 Task: Change the maximum allowed events per day for this type of event to 3.
Action: Mouse moved to (413, 245)
Screenshot: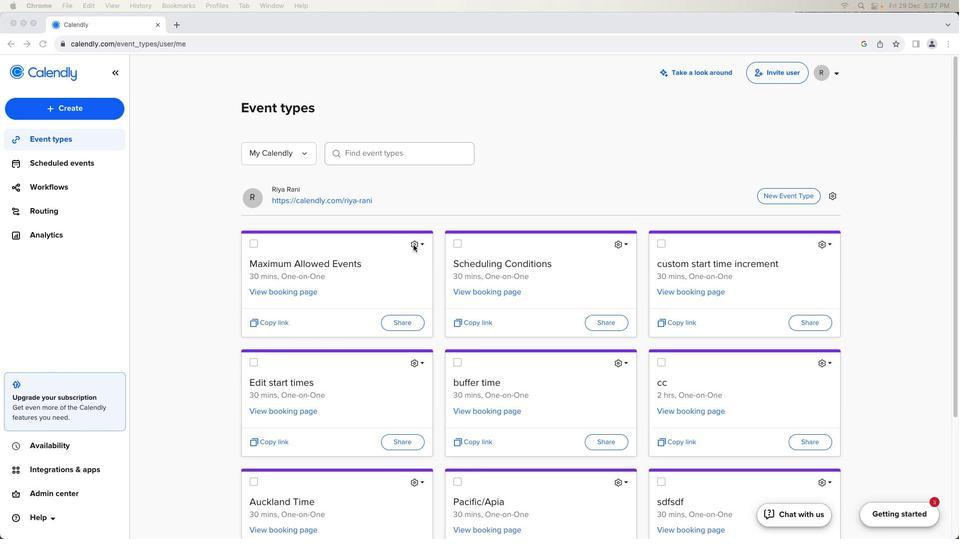 
Action: Mouse pressed left at (413, 245)
Screenshot: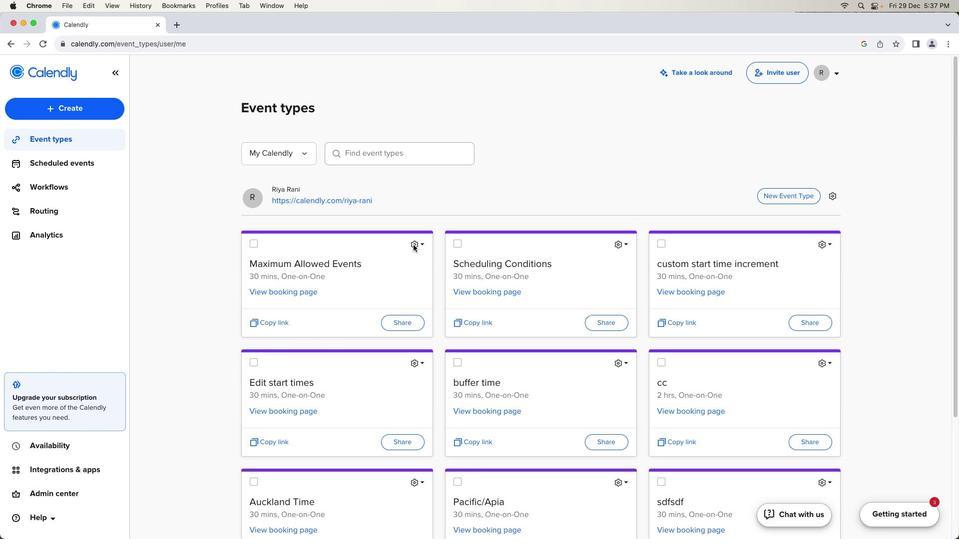 
Action: Mouse moved to (413, 245)
Screenshot: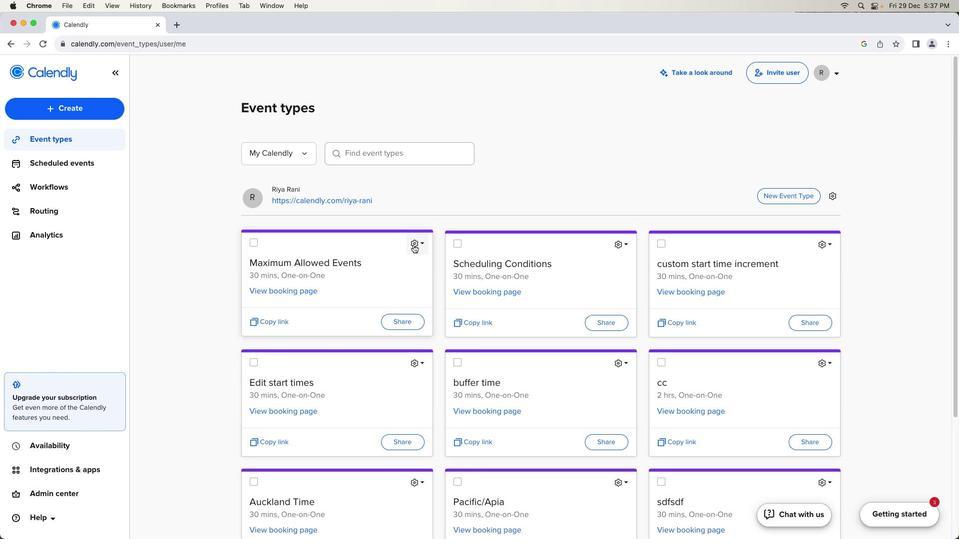 
Action: Mouse pressed left at (413, 245)
Screenshot: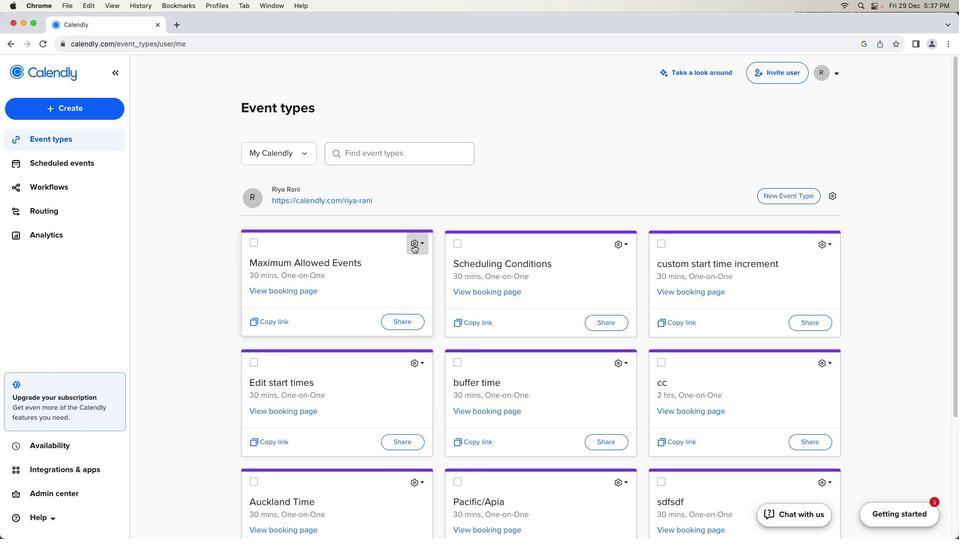 
Action: Mouse moved to (391, 267)
Screenshot: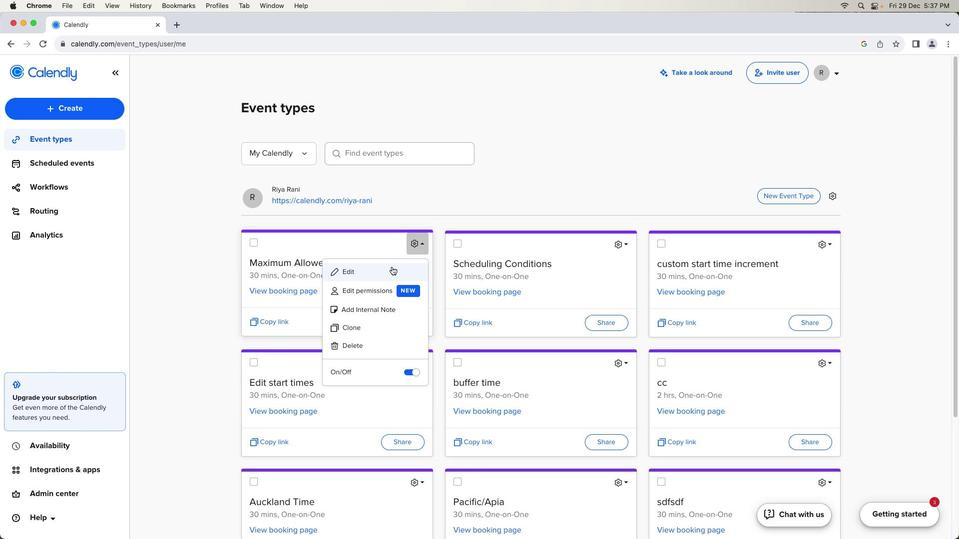 
Action: Mouse pressed left at (391, 267)
Screenshot: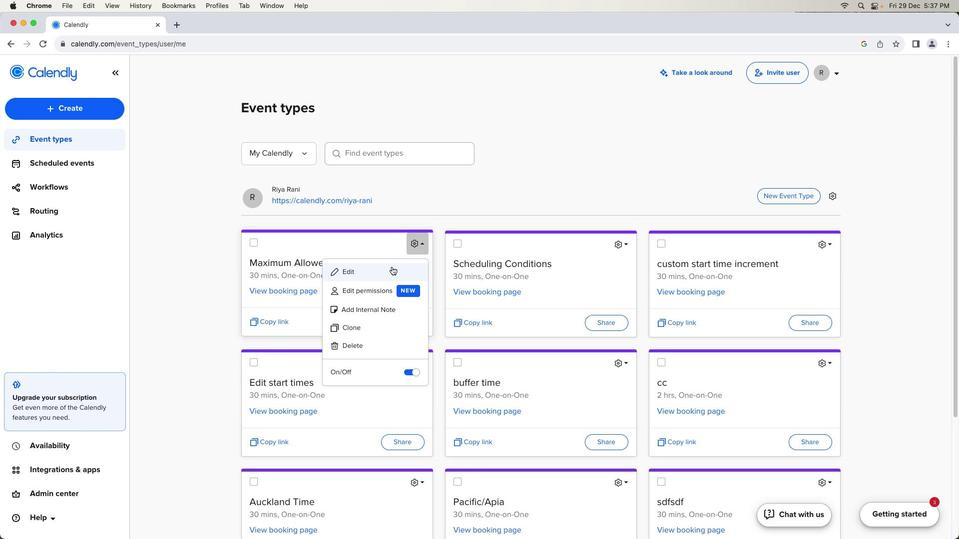 
Action: Mouse moved to (176, 311)
Screenshot: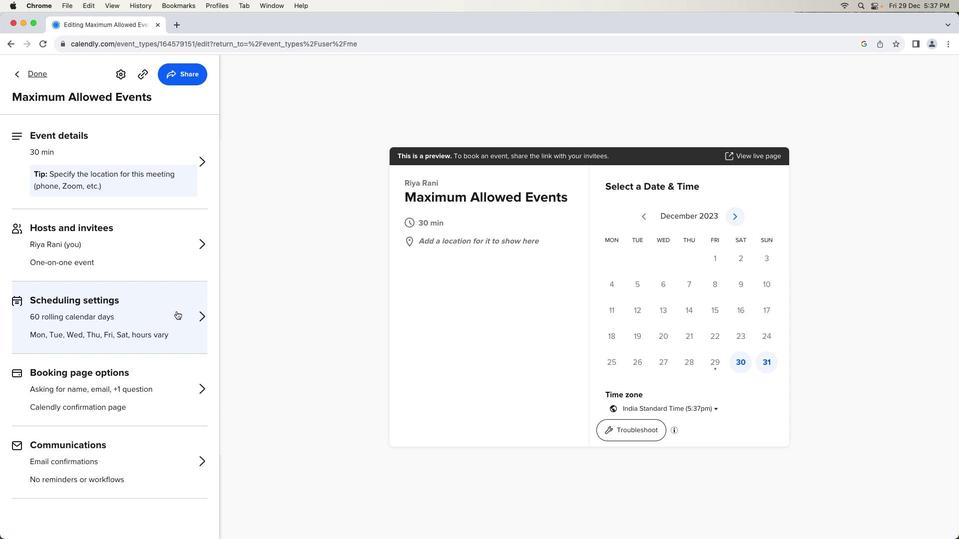 
Action: Mouse pressed left at (176, 311)
Screenshot: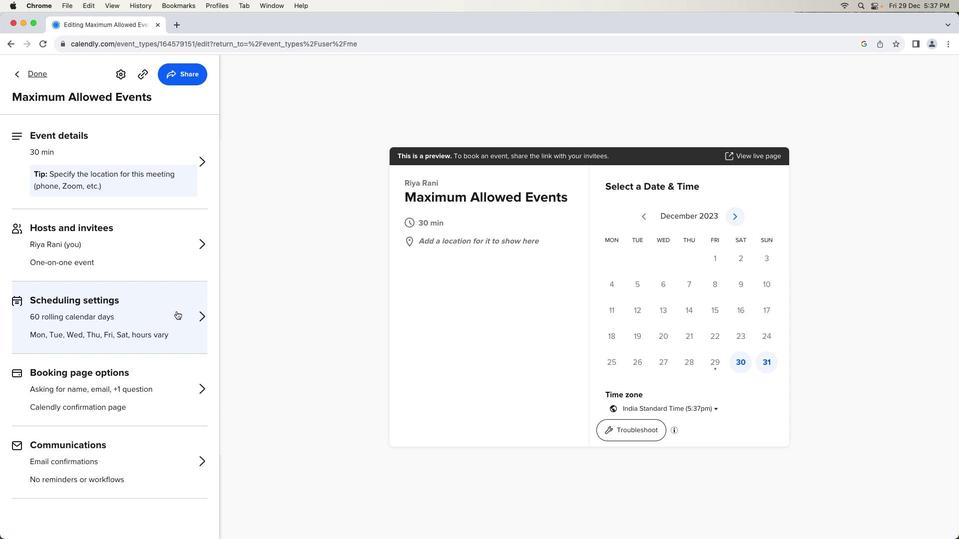 
Action: Mouse moved to (121, 356)
Screenshot: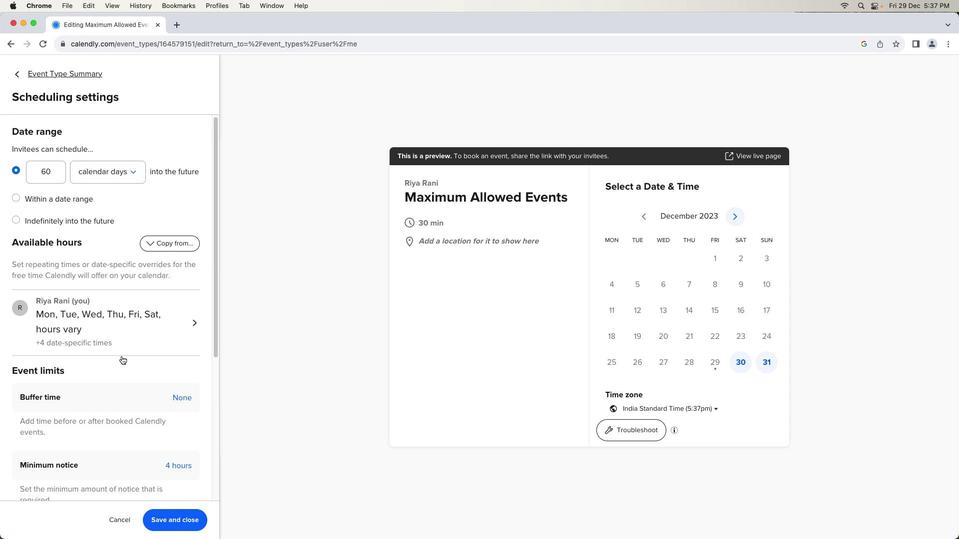 
Action: Mouse scrolled (121, 356) with delta (0, 0)
Screenshot: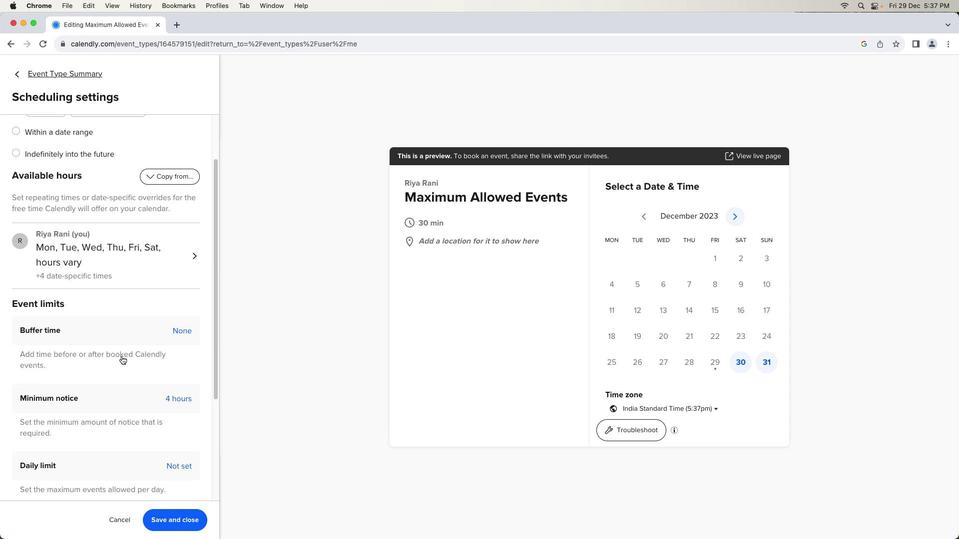
Action: Mouse scrolled (121, 356) with delta (0, 0)
Screenshot: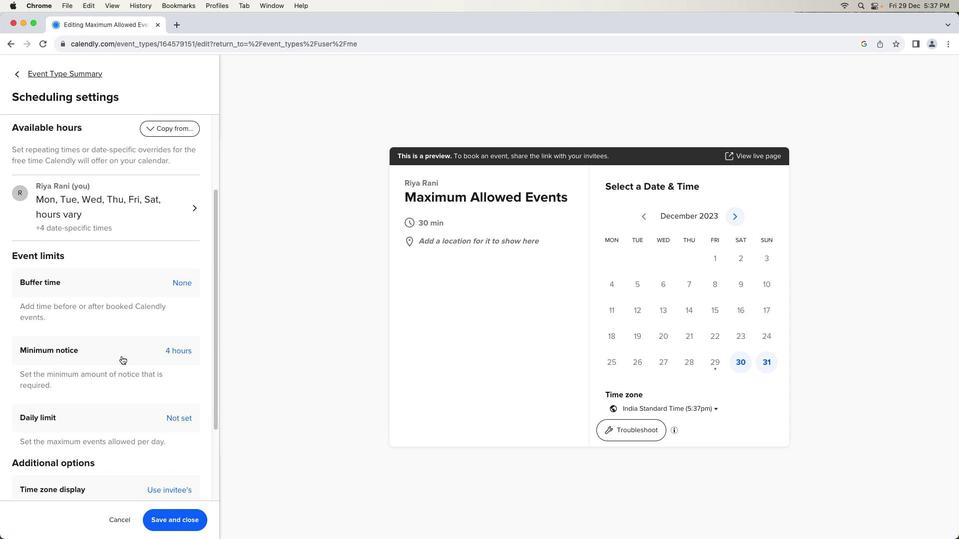 
Action: Mouse scrolled (121, 356) with delta (0, -1)
Screenshot: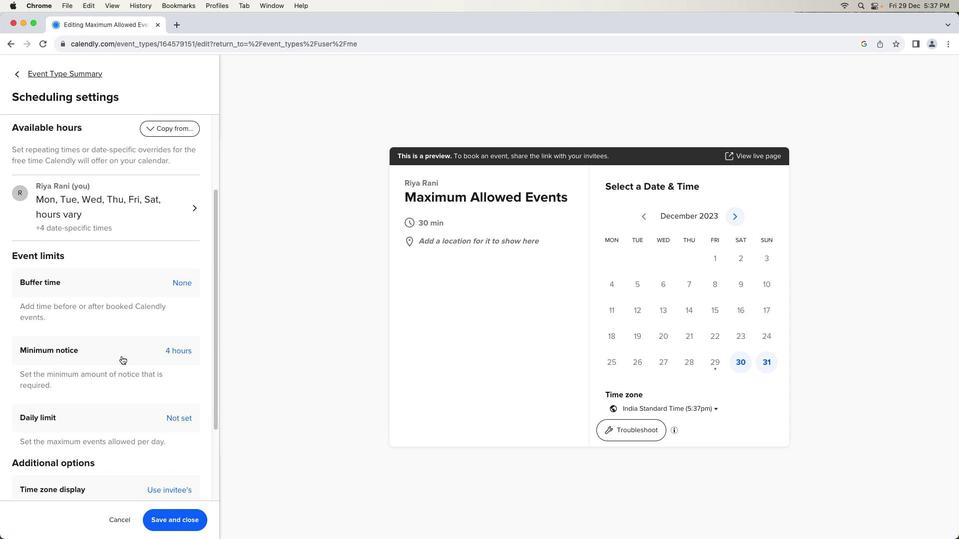 
Action: Mouse scrolled (121, 356) with delta (0, -1)
Screenshot: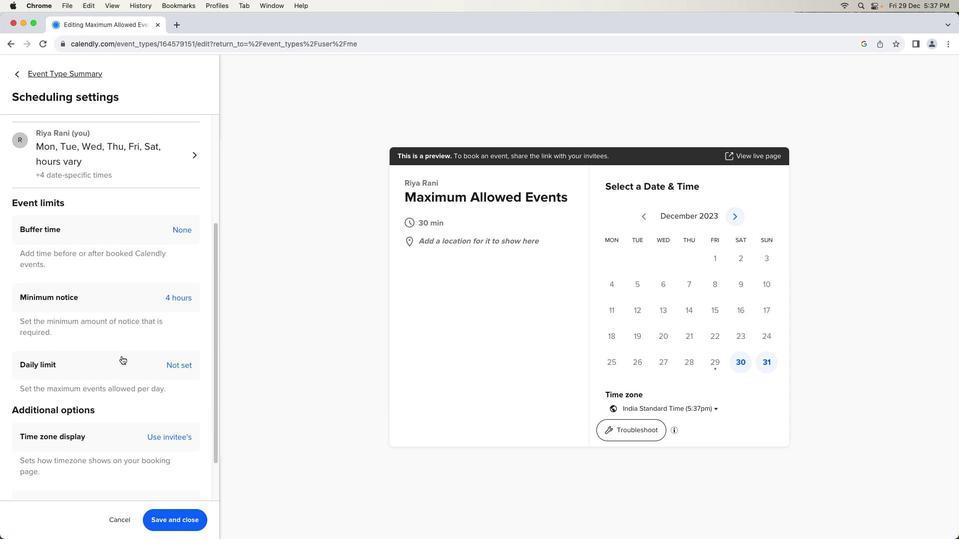 
Action: Mouse scrolled (121, 356) with delta (0, 0)
Screenshot: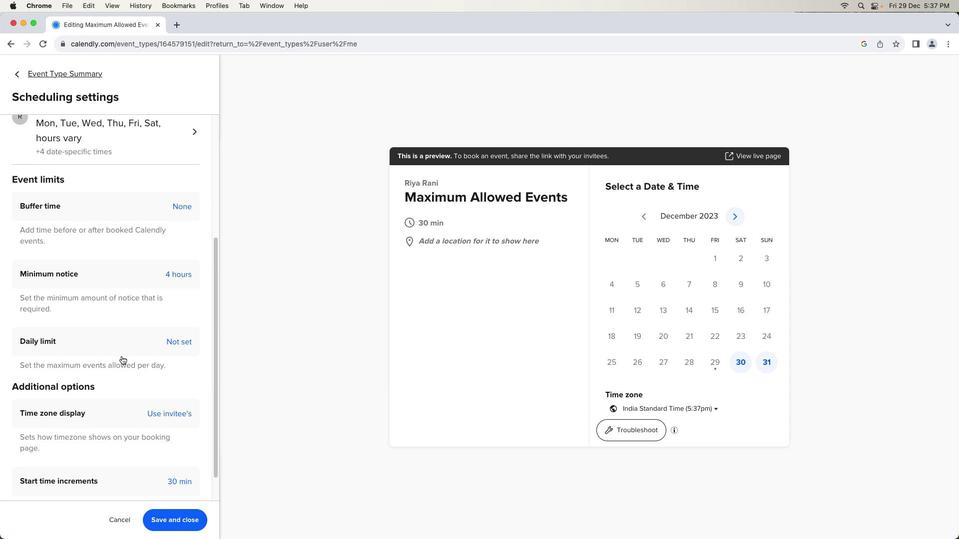 
Action: Mouse scrolled (121, 356) with delta (0, 0)
Screenshot: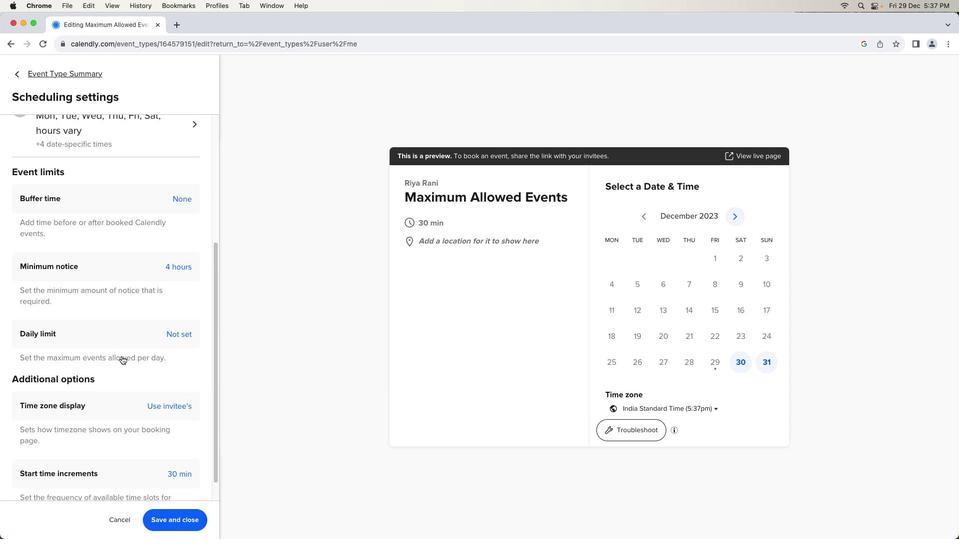 
Action: Mouse scrolled (121, 356) with delta (0, -1)
Screenshot: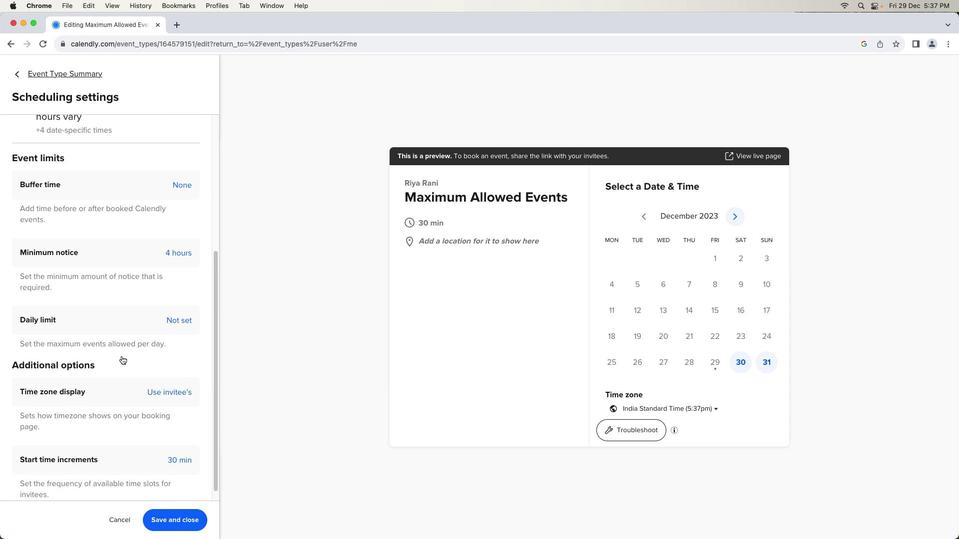 
Action: Mouse moved to (42, 309)
Screenshot: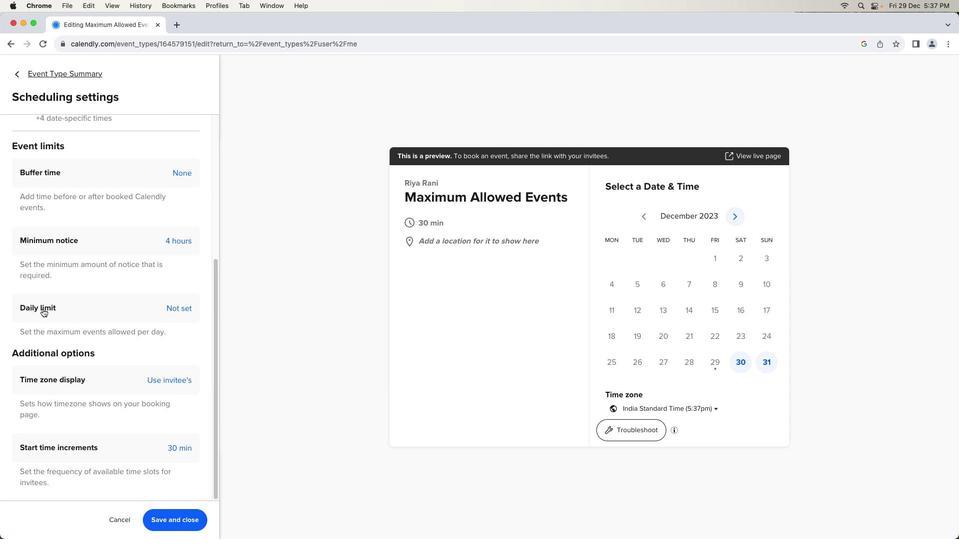 
Action: Mouse pressed left at (42, 309)
Screenshot: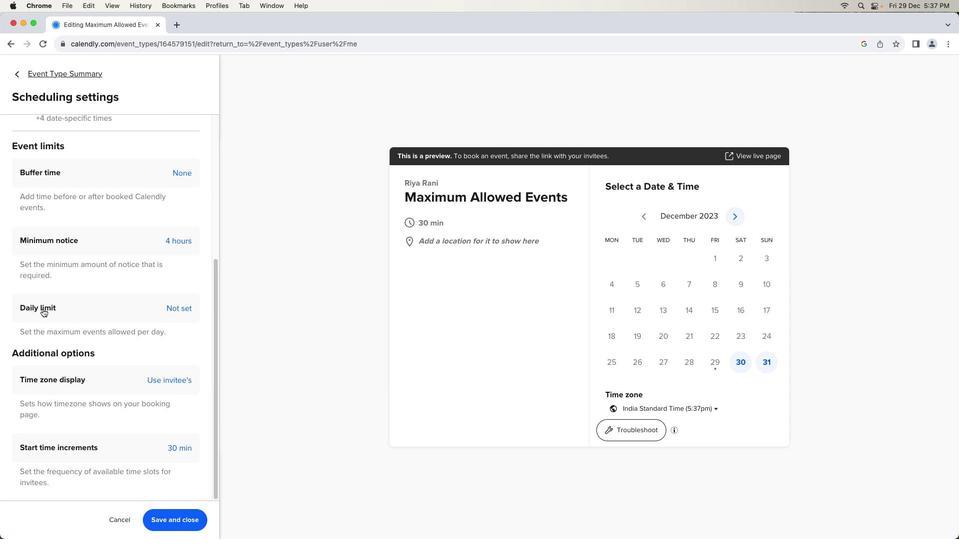 
Action: Mouse moved to (42, 329)
Screenshot: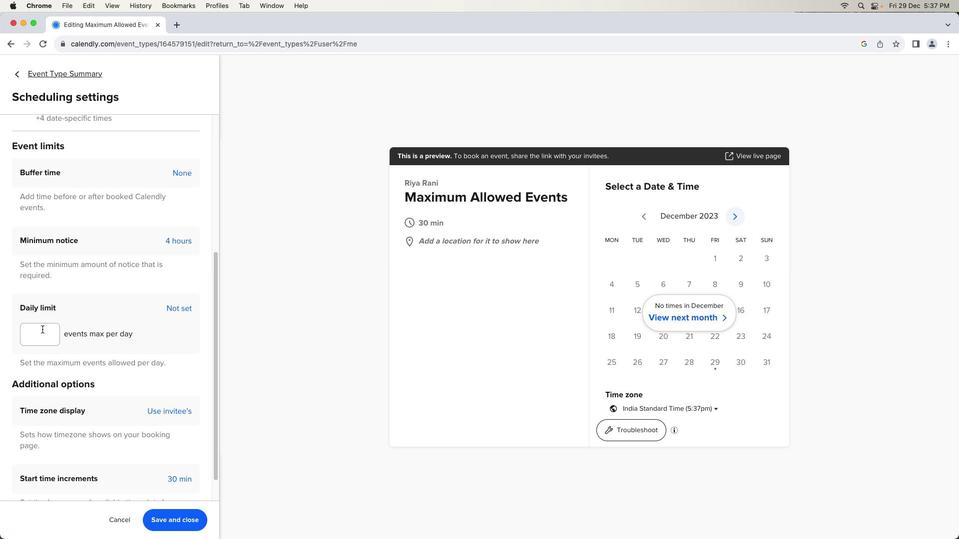 
Action: Mouse pressed left at (42, 329)
Screenshot: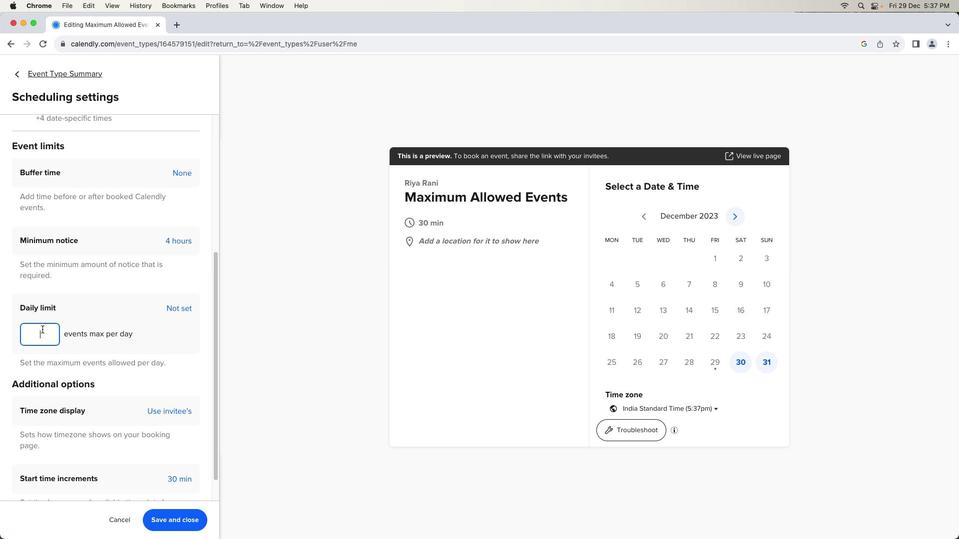 
Action: Mouse moved to (44, 330)
Screenshot: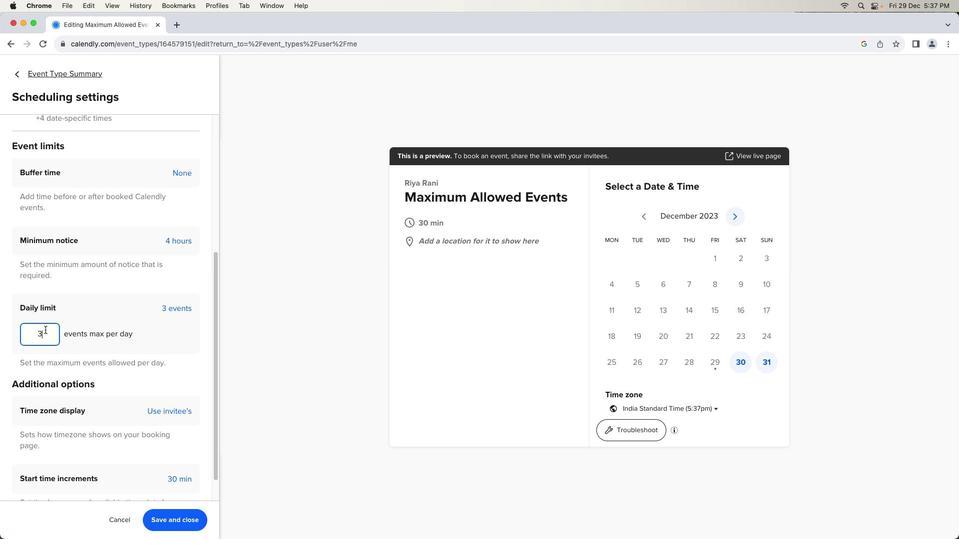 
Action: Key pressed '3'
Screenshot: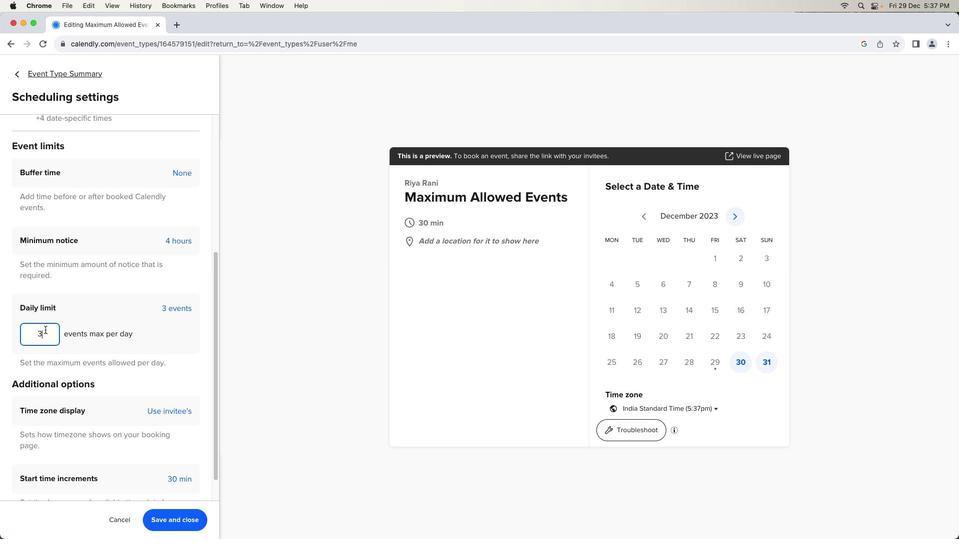 
Action: Mouse moved to (172, 518)
Screenshot: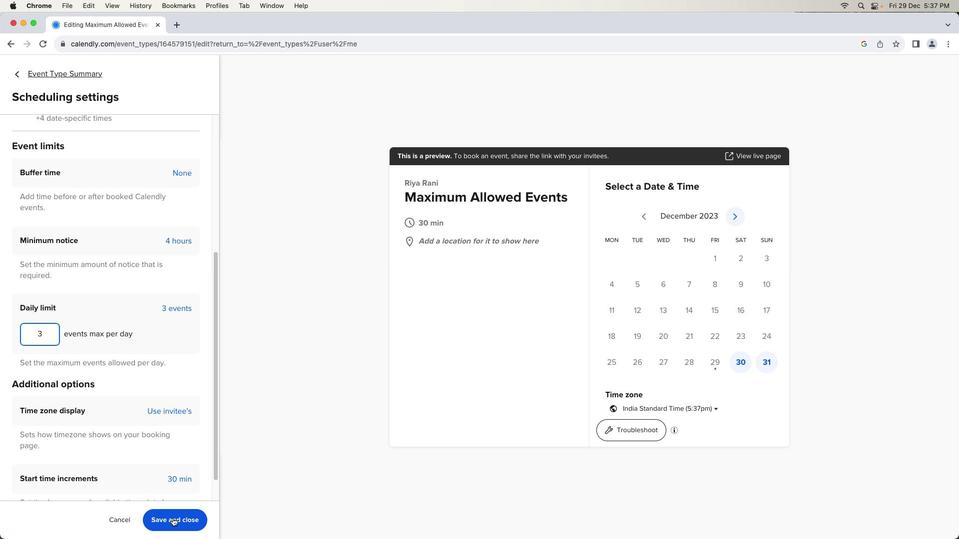 
Action: Mouse pressed left at (172, 518)
Screenshot: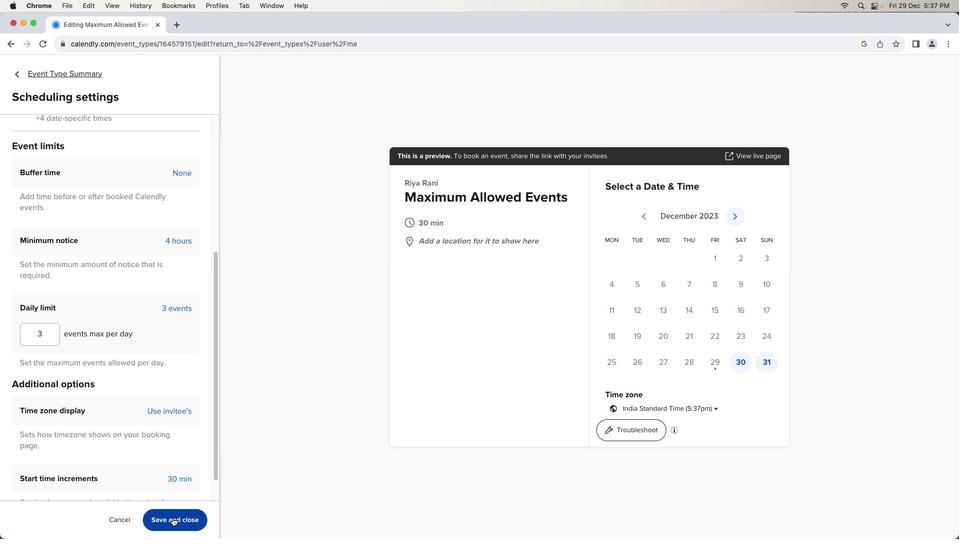 
Action: Mouse moved to (181, 492)
Screenshot: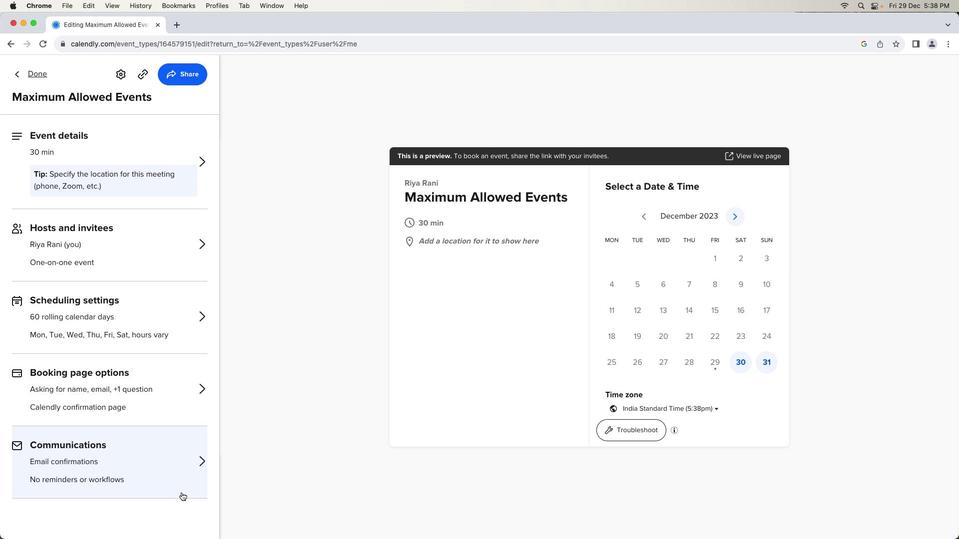 
